 Task: Change the completed task color in Outlook to a different color.
Action: Mouse moved to (53, 34)
Screenshot: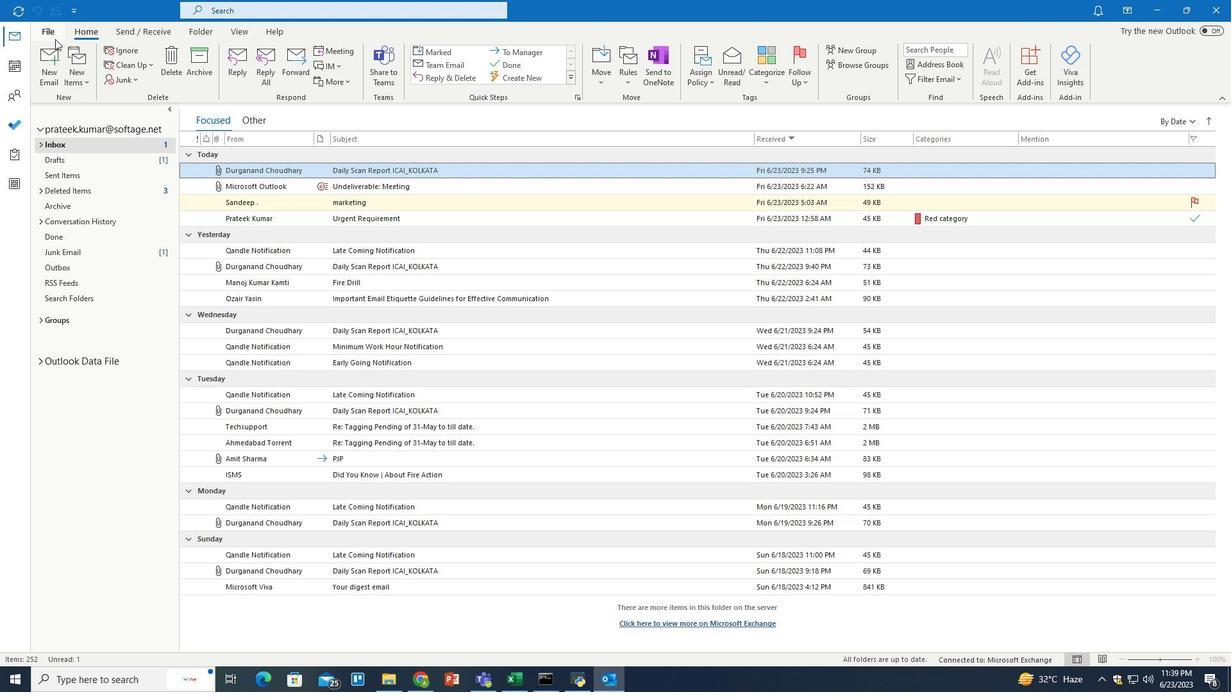 
Action: Mouse pressed left at (53, 34)
Screenshot: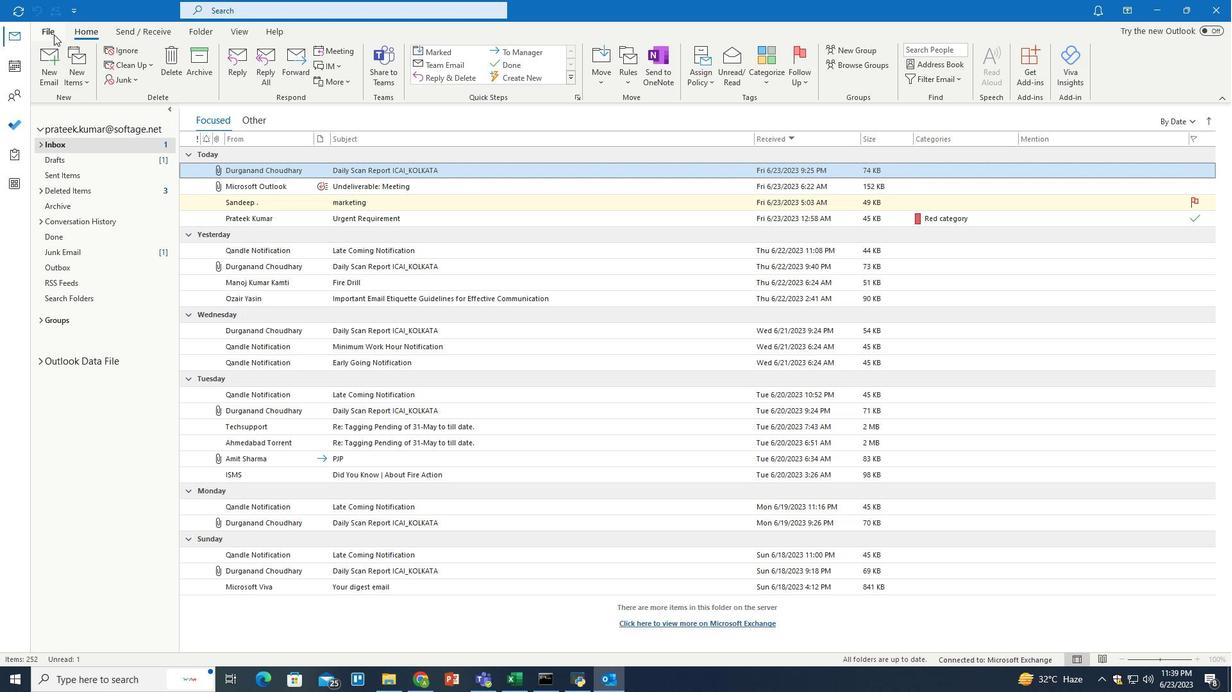 
Action: Mouse moved to (39, 617)
Screenshot: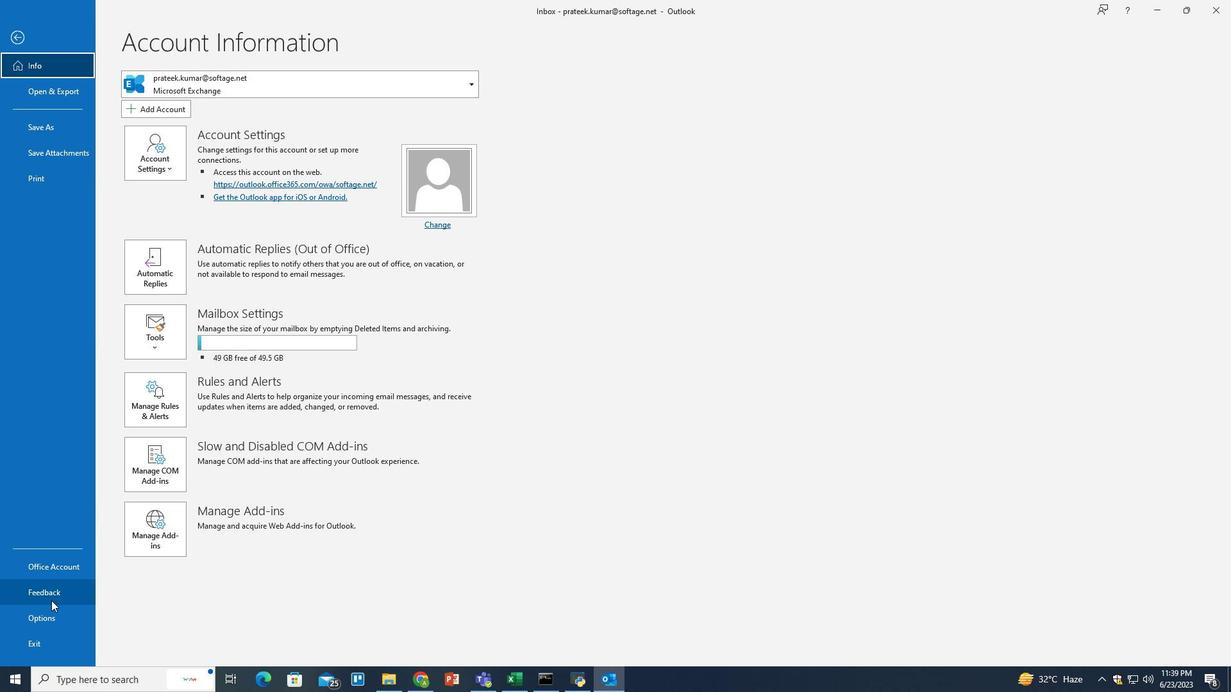 
Action: Mouse pressed left at (39, 617)
Screenshot: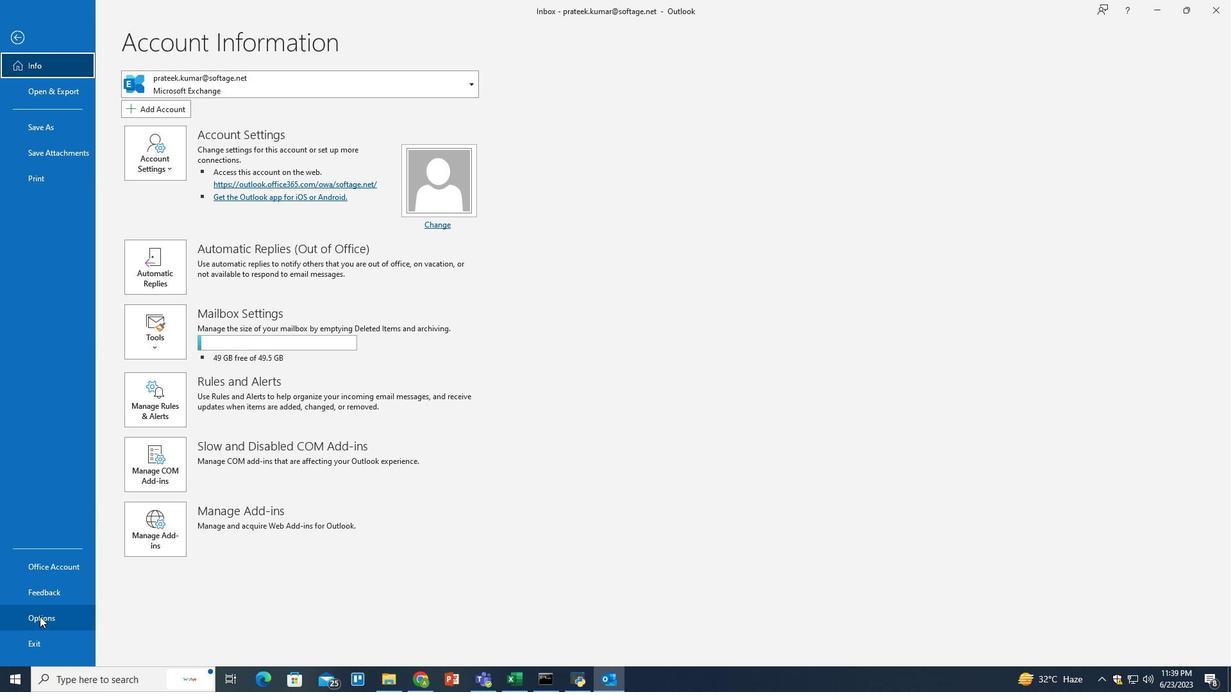 
Action: Mouse moved to (370, 227)
Screenshot: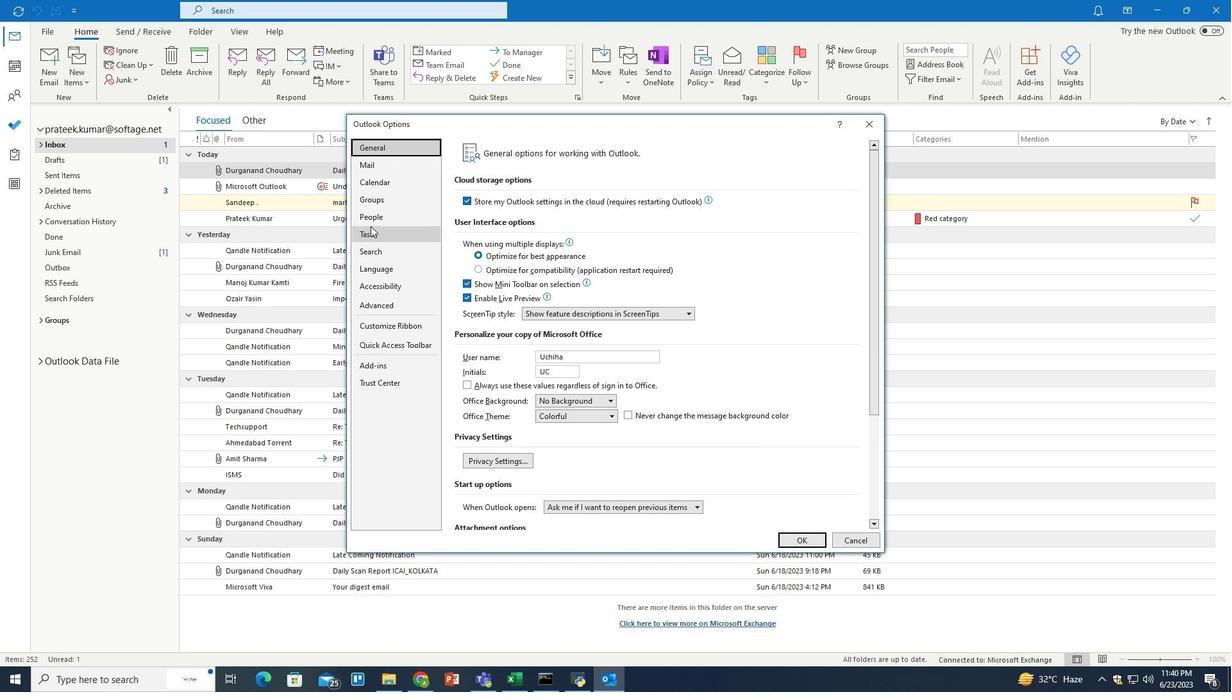 
Action: Mouse pressed left at (370, 227)
Screenshot: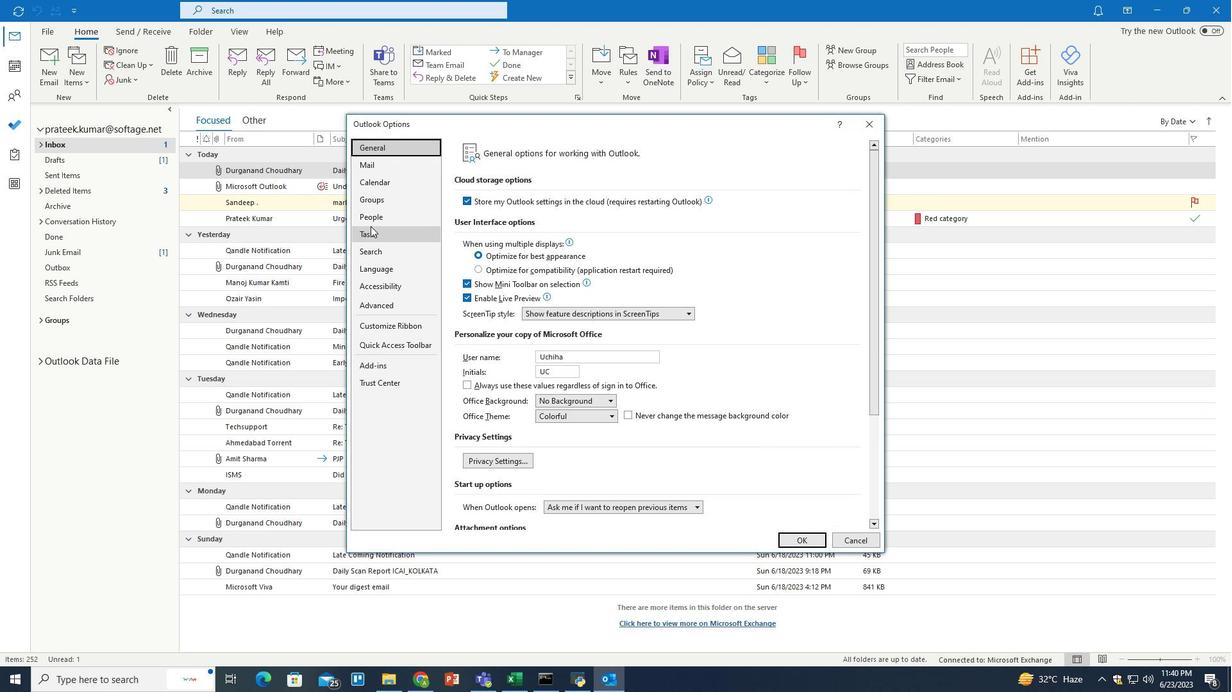 
Action: Mouse moved to (594, 302)
Screenshot: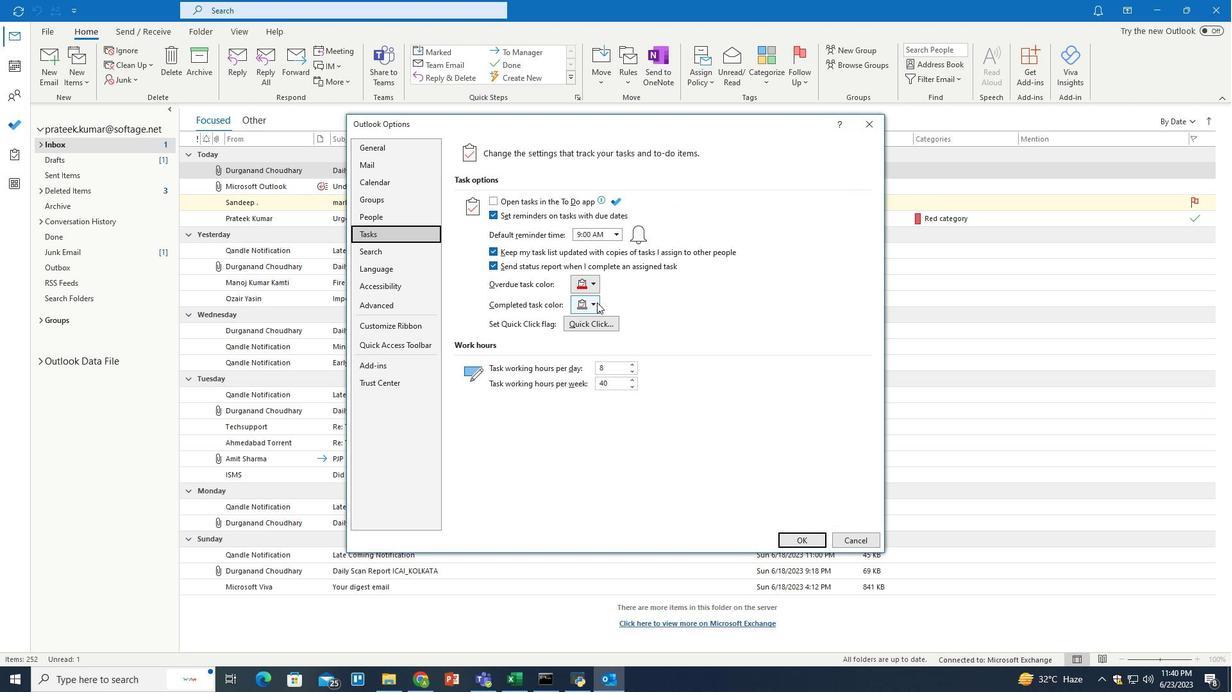 
Action: Mouse pressed left at (594, 302)
Screenshot: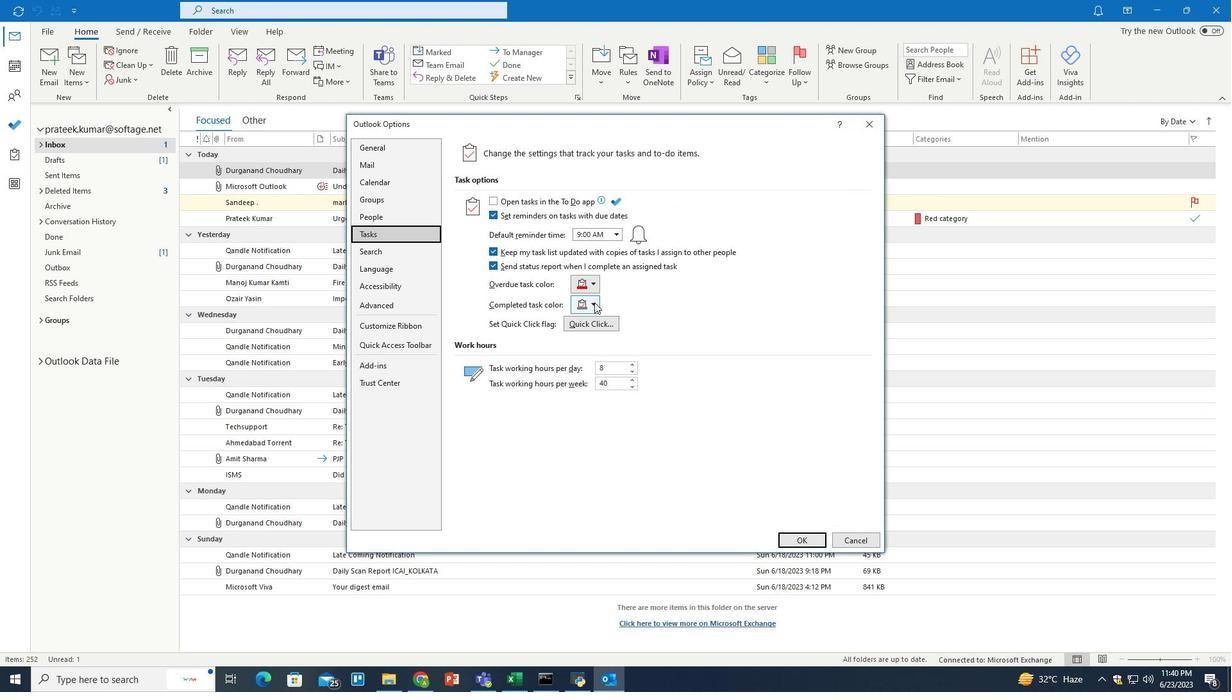 
Action: Mouse moved to (609, 333)
Screenshot: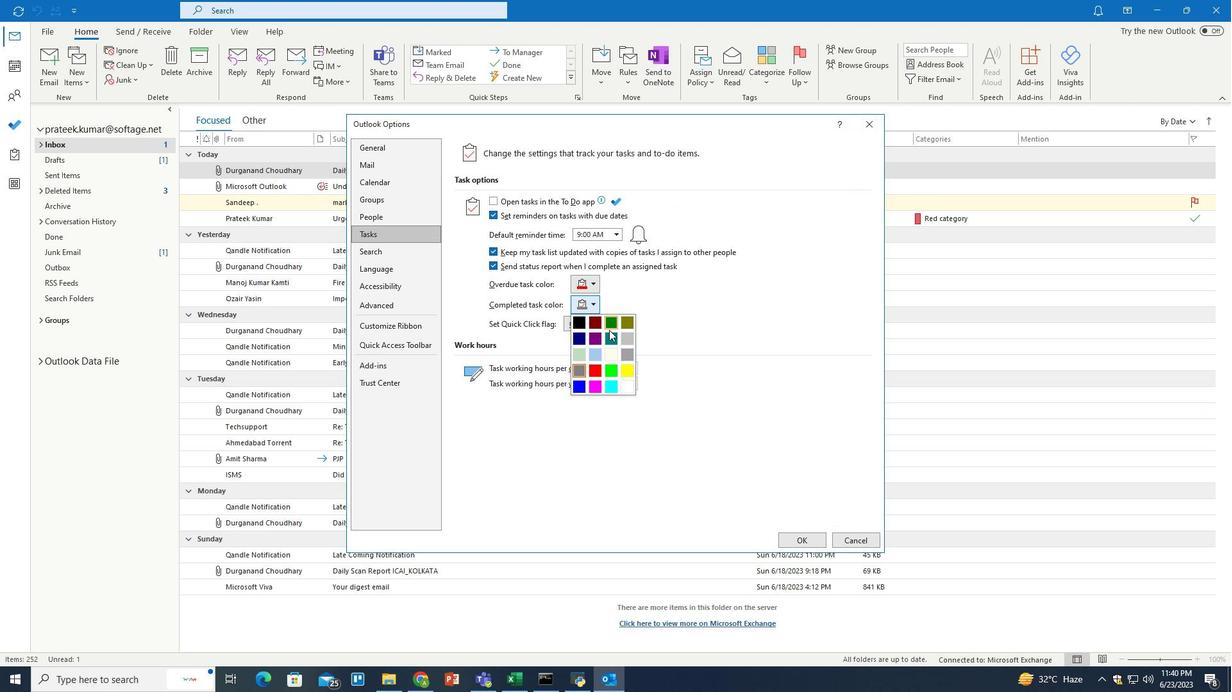 
Action: Mouse pressed left at (609, 333)
Screenshot: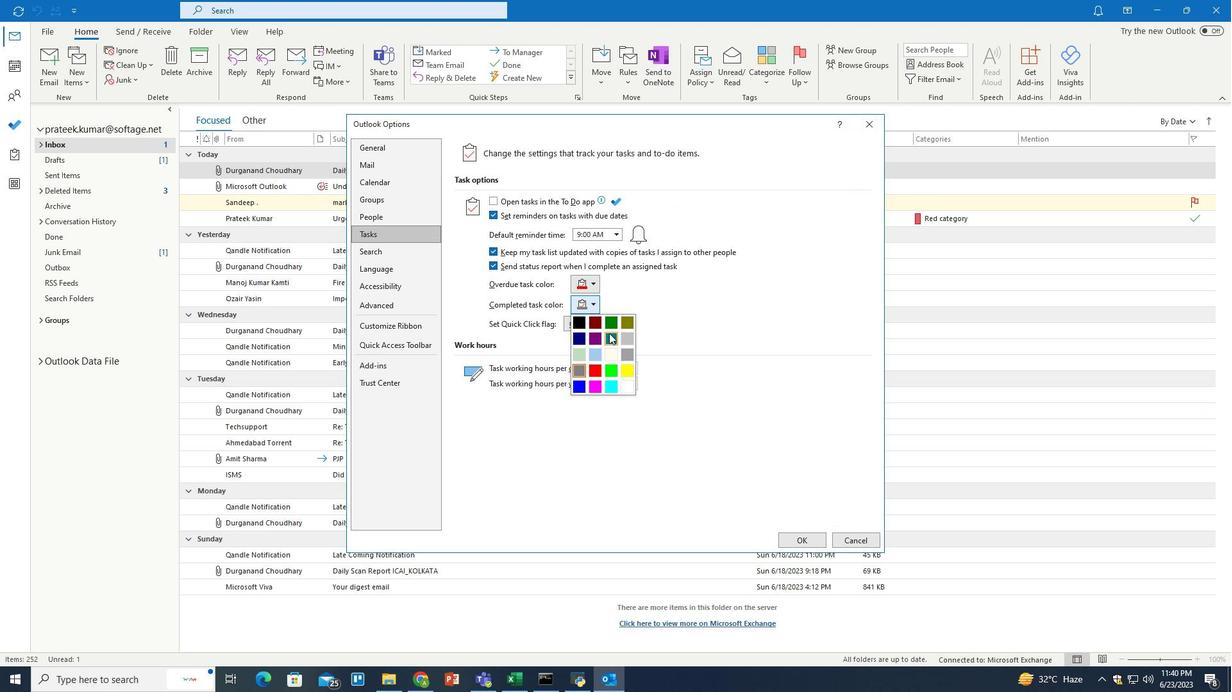 
Action: Mouse moved to (800, 537)
Screenshot: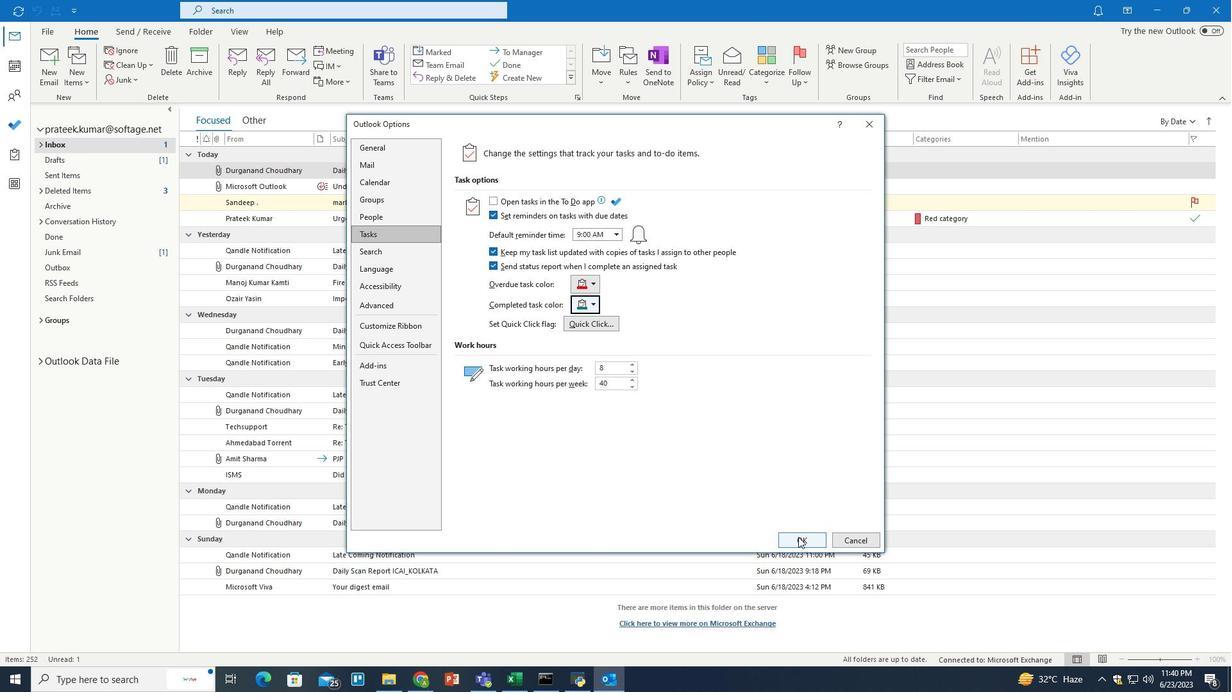 
Action: Mouse pressed left at (800, 537)
Screenshot: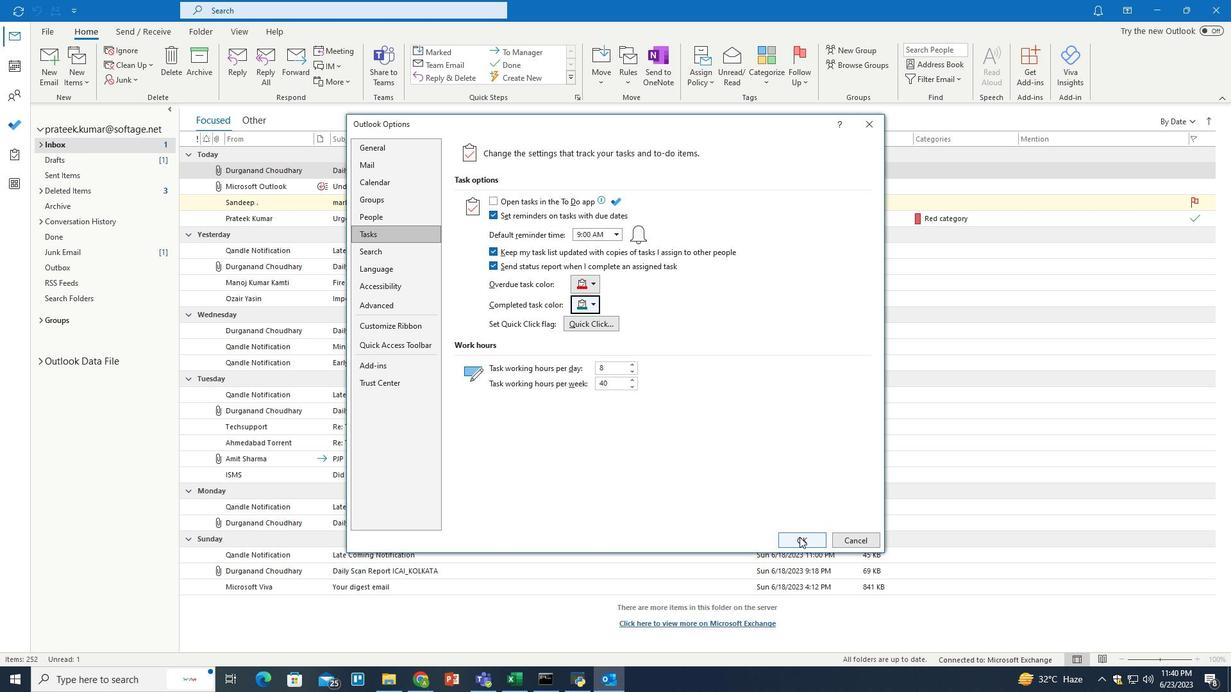 
Action: Mouse moved to (790, 534)
Screenshot: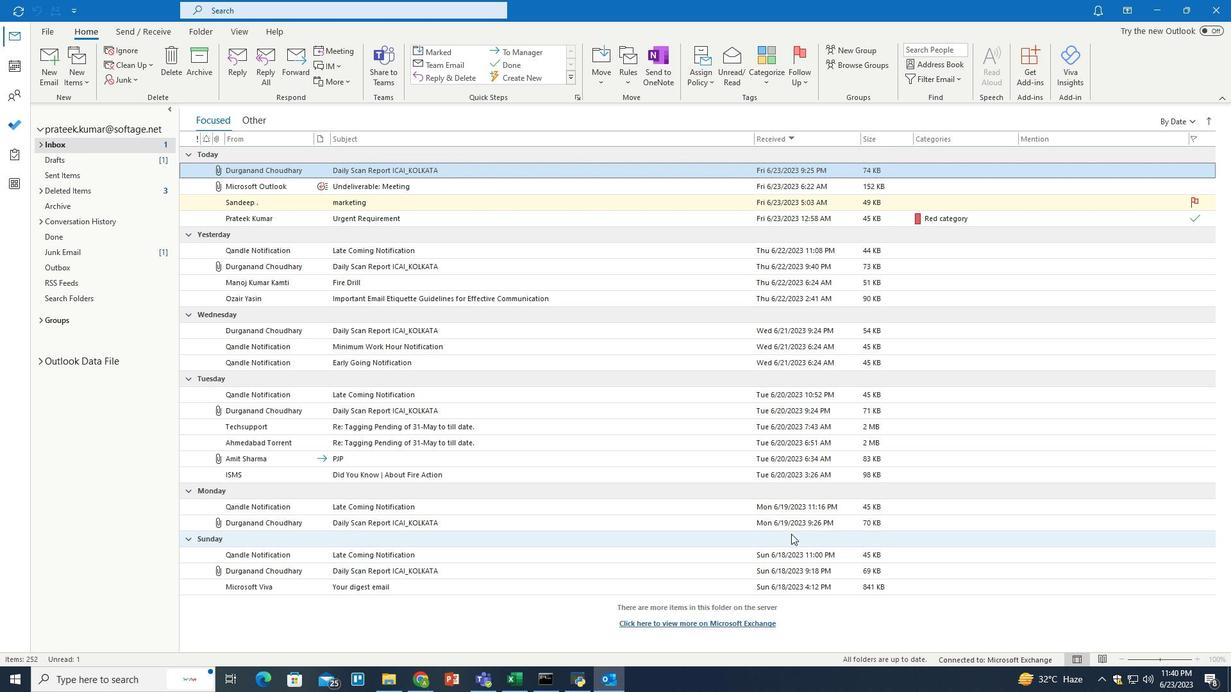 
